 Task: Check the fees and policies of the first listing.
Action: Mouse moved to (859, 74)
Screenshot: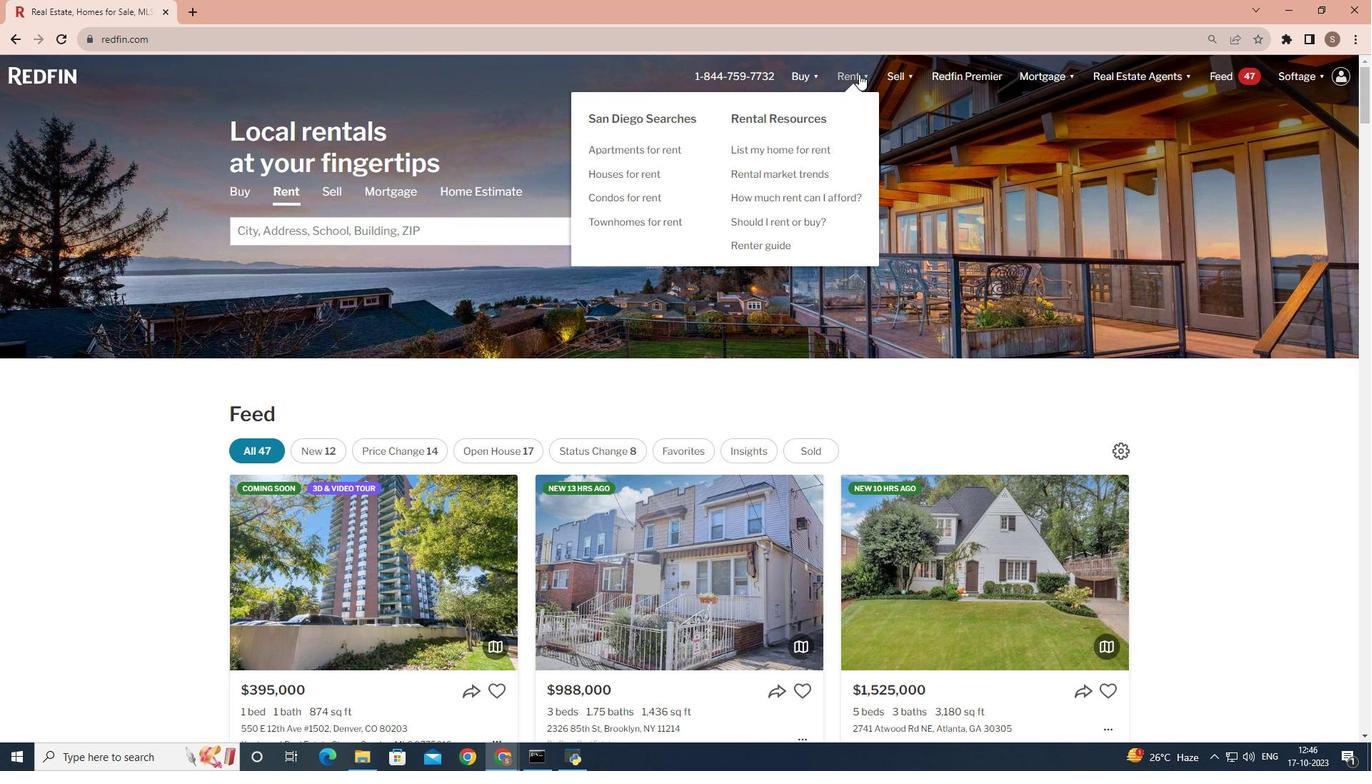 
Action: Mouse pressed left at (859, 74)
Screenshot: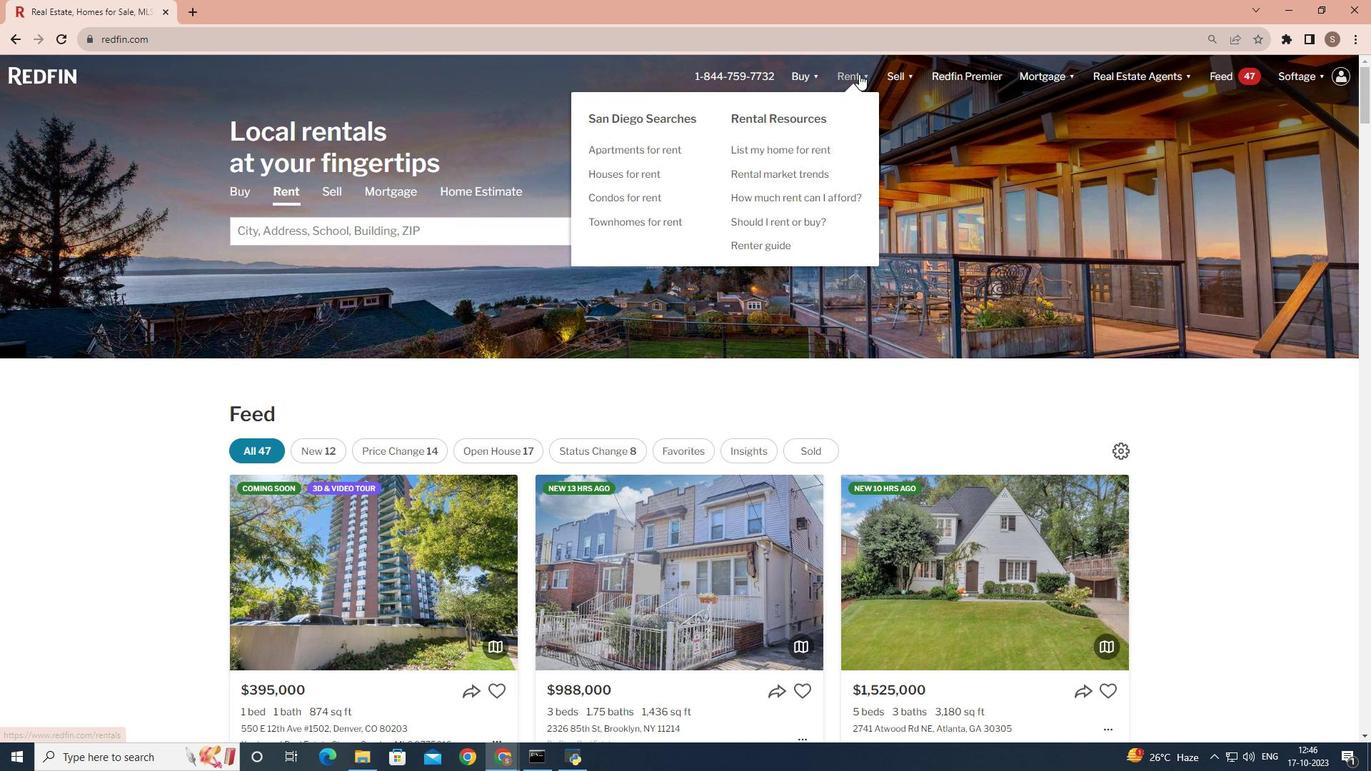 
Action: Mouse moved to (343, 399)
Screenshot: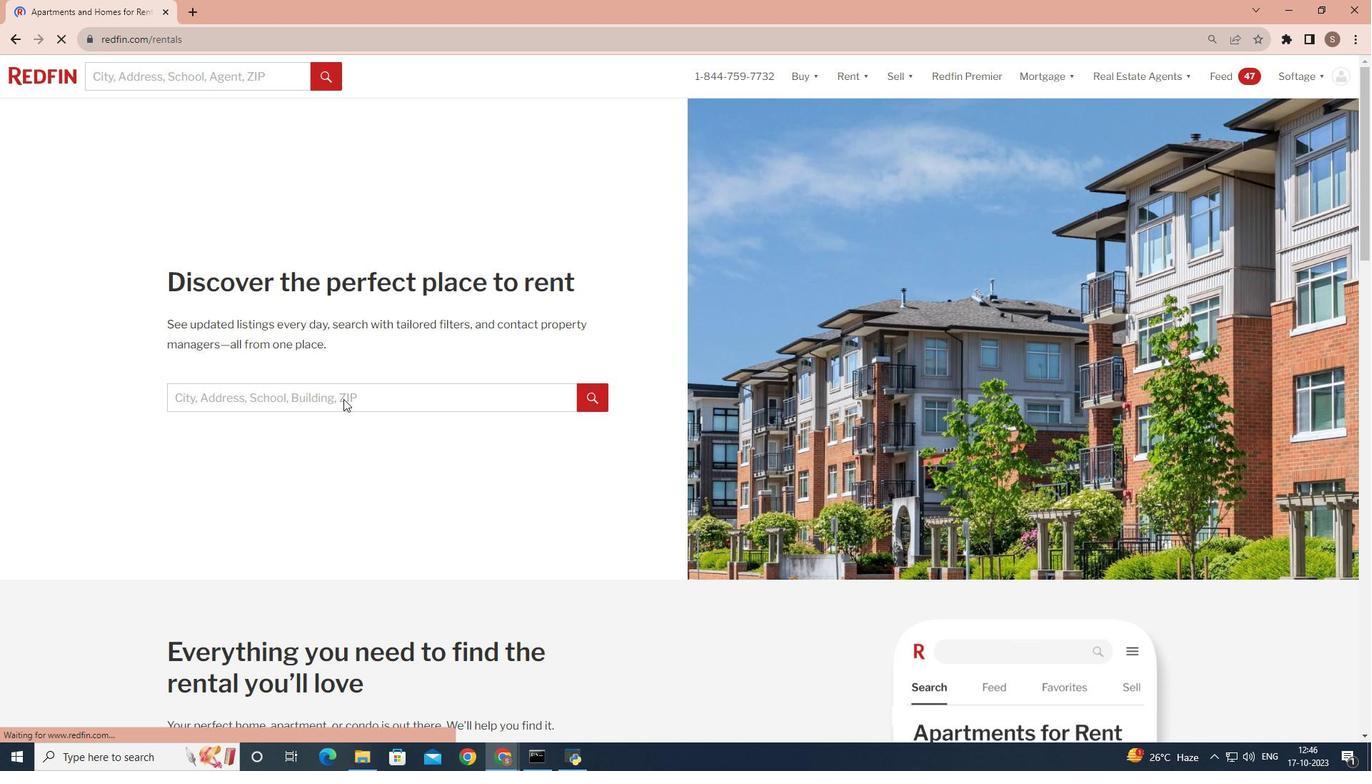 
Action: Mouse pressed left at (343, 399)
Screenshot: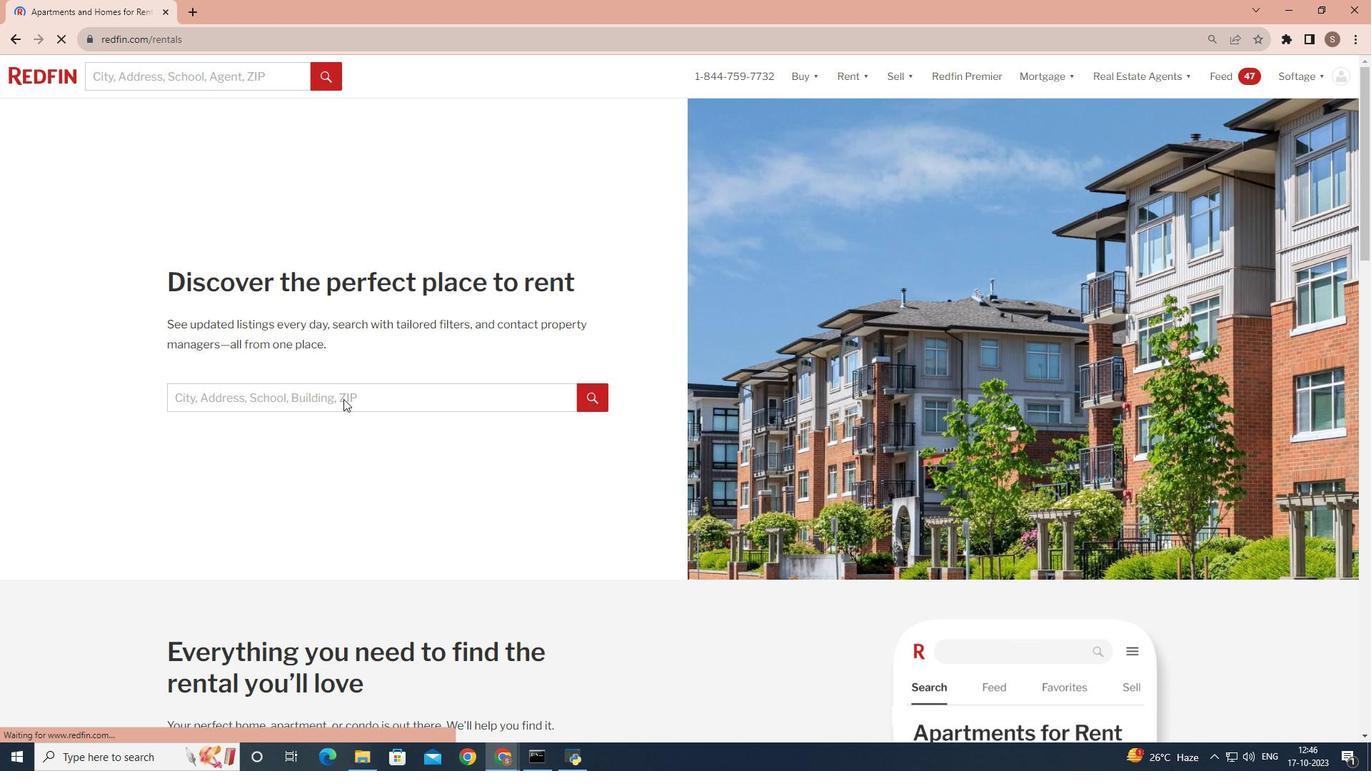 
Action: Mouse moved to (342, 400)
Screenshot: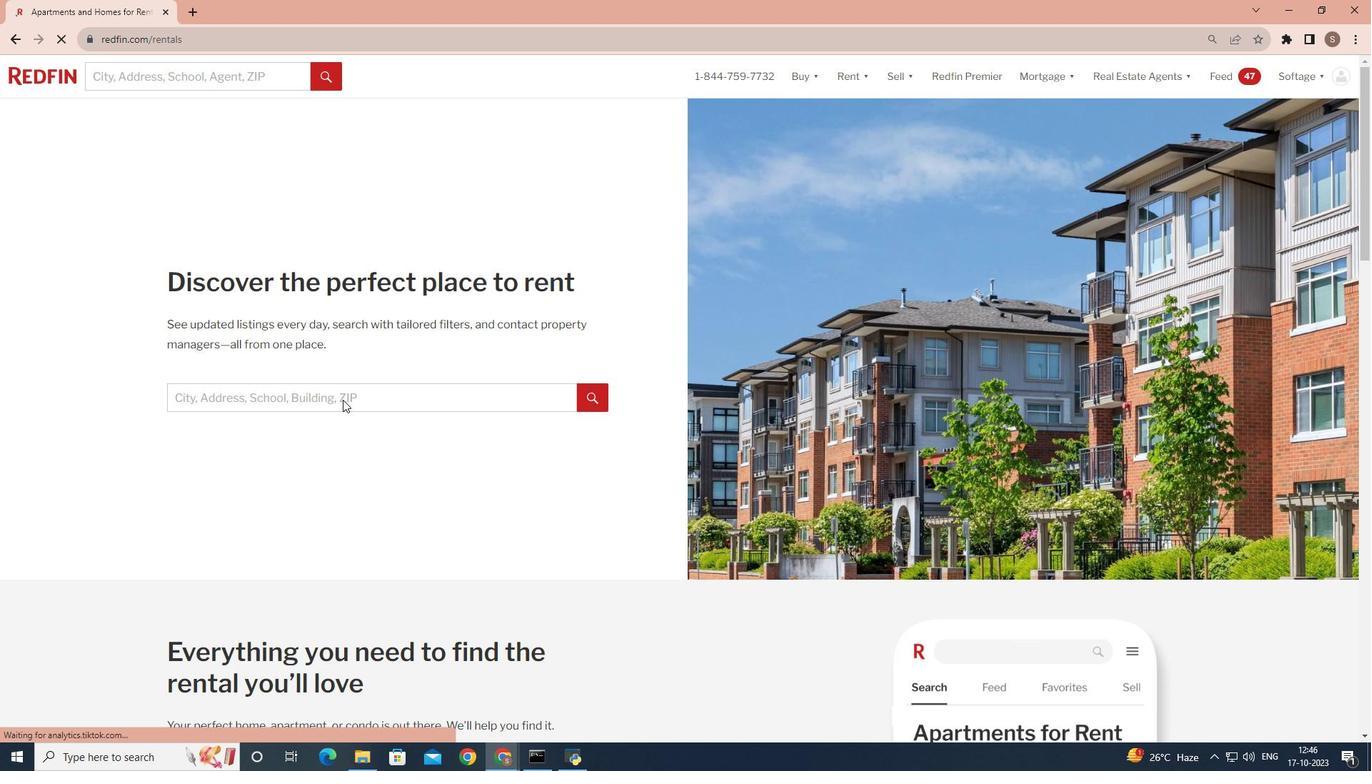 
Action: Mouse pressed left at (342, 400)
Screenshot: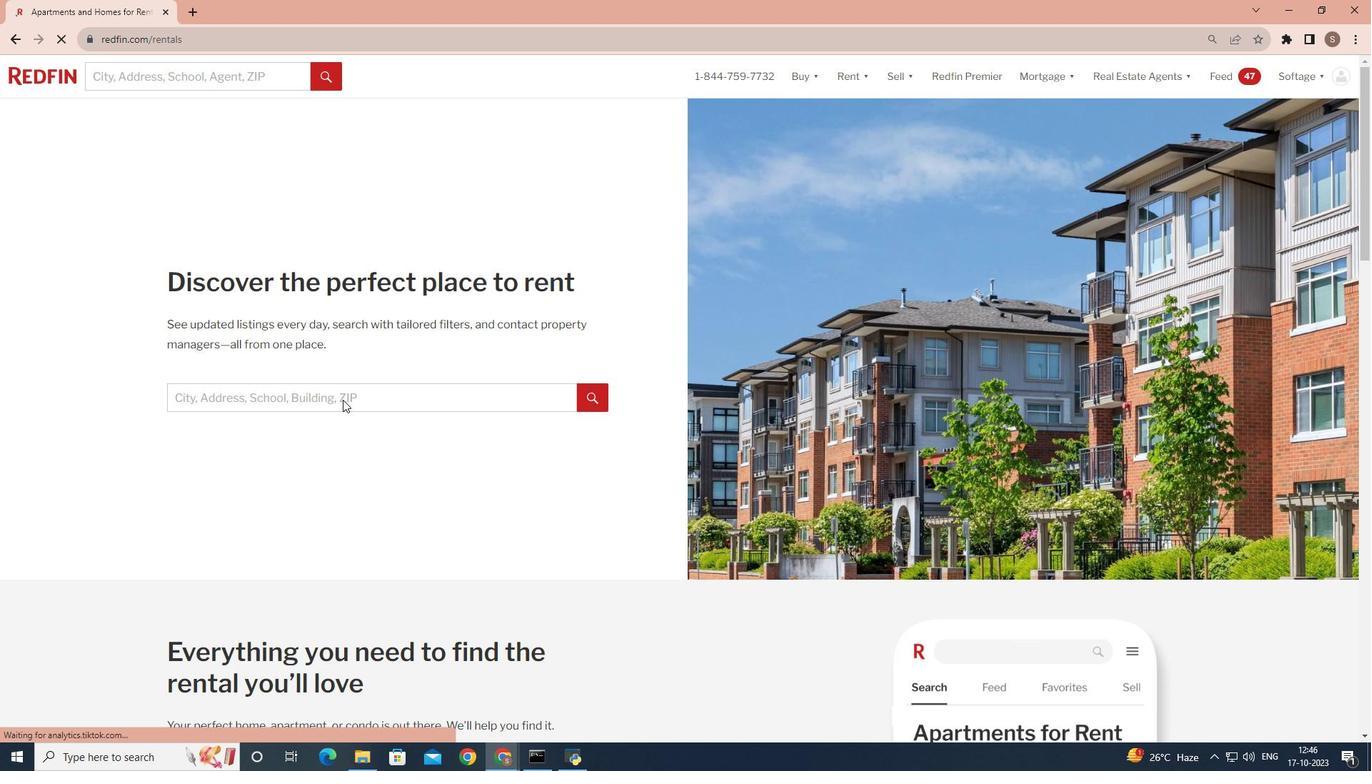 
Action: Mouse moved to (294, 398)
Screenshot: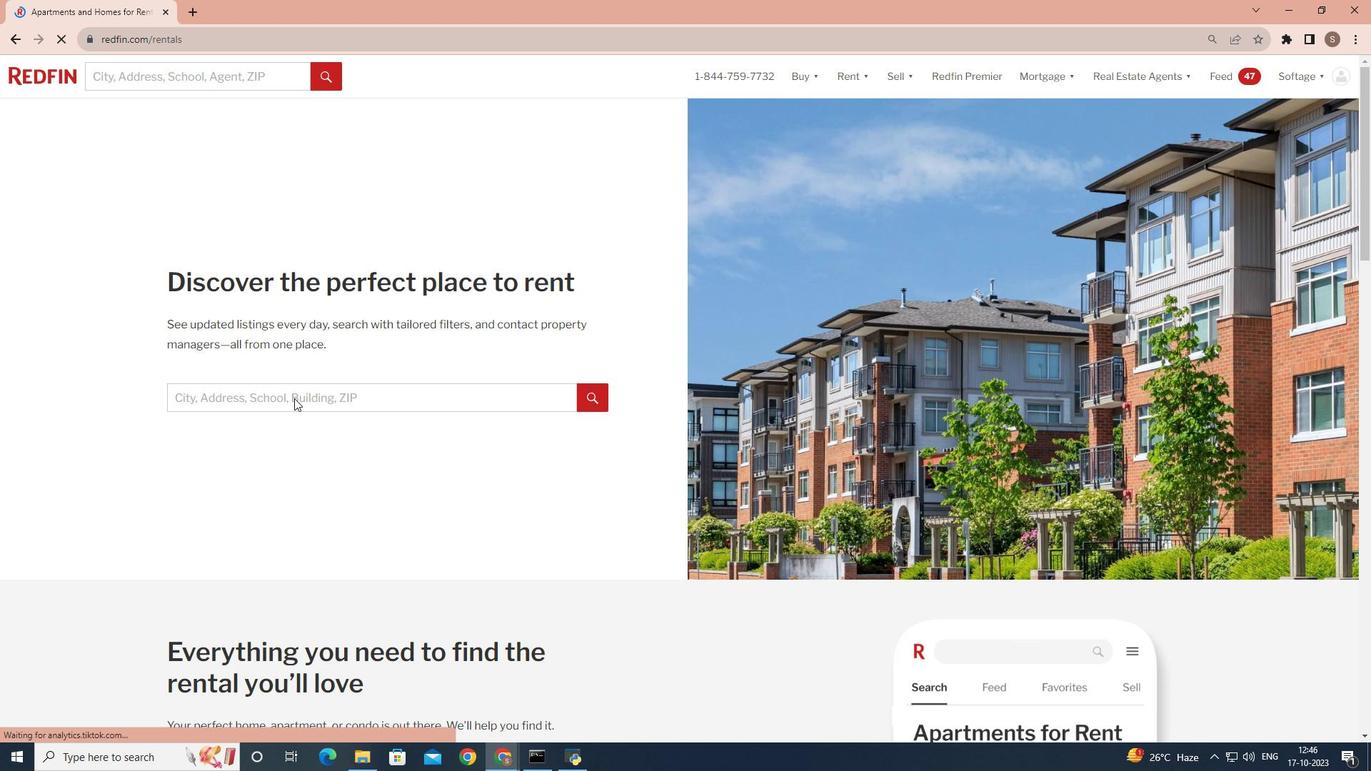 
Action: Mouse pressed left at (294, 398)
Screenshot: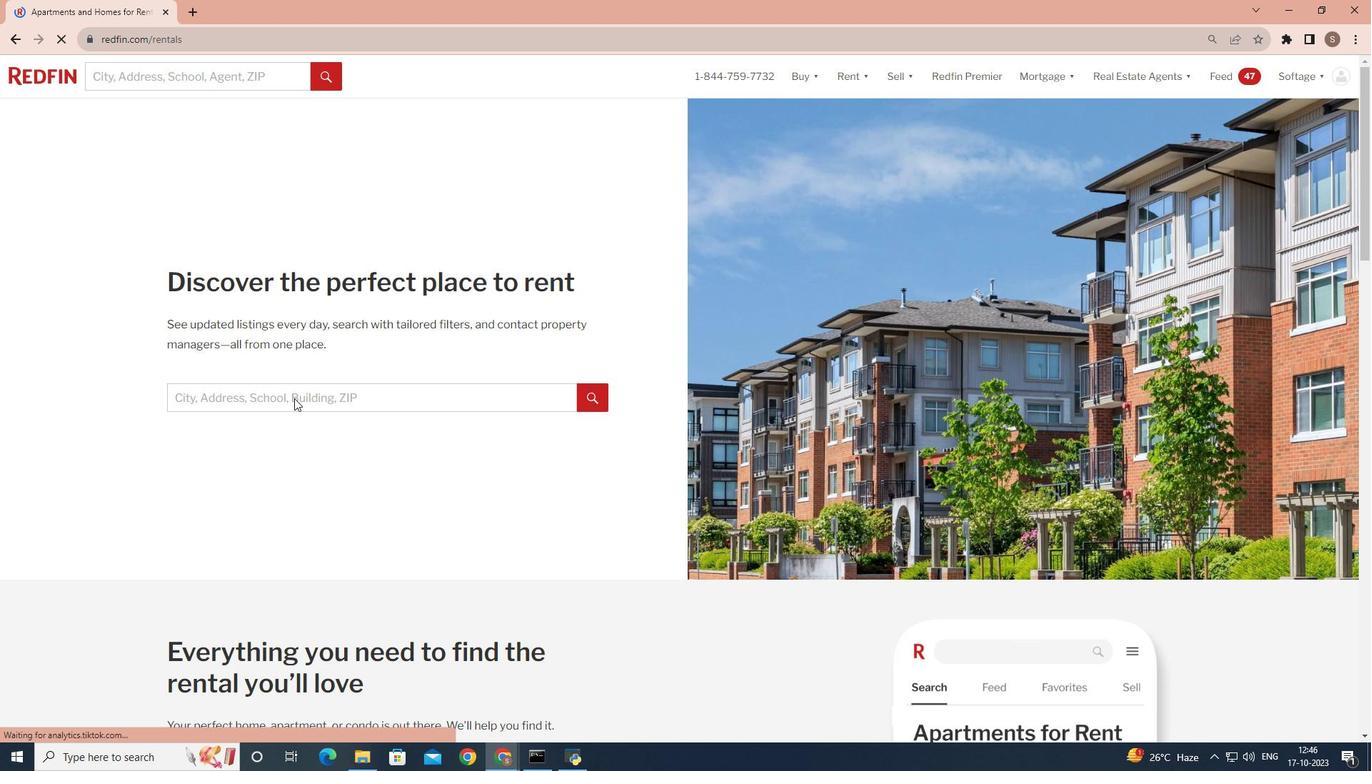 
Action: Mouse pressed left at (294, 398)
Screenshot: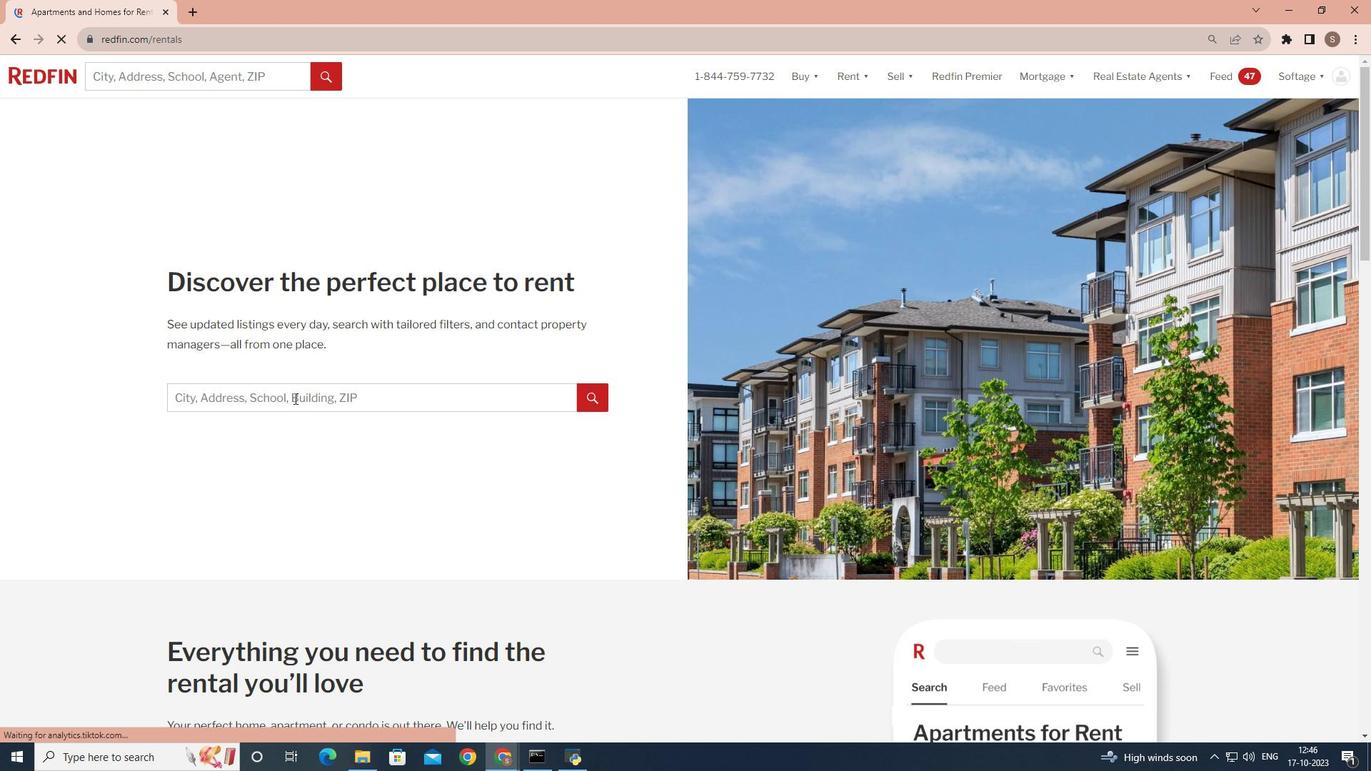 
Action: Key pressed <Key.shift>San<Key.space><Key.shift>Diego
Screenshot: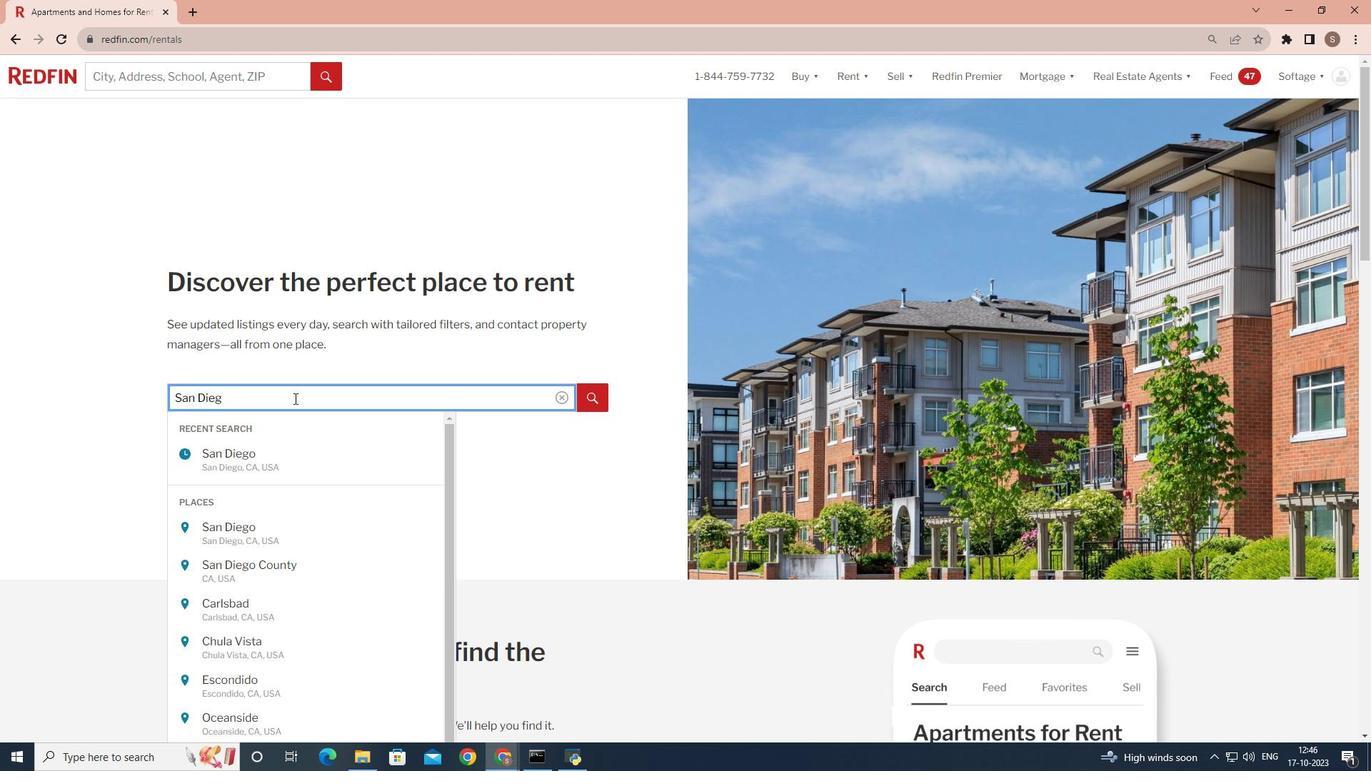 
Action: Mouse moved to (586, 398)
Screenshot: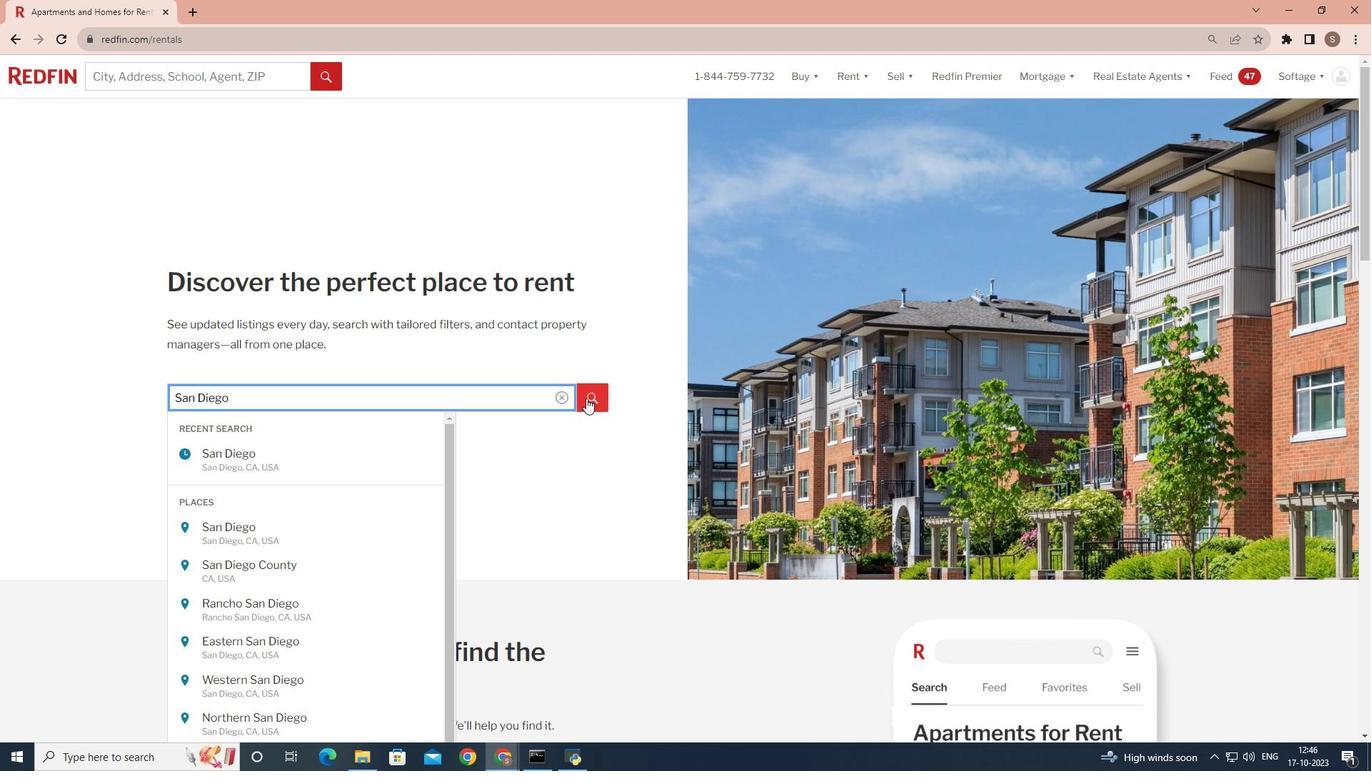 
Action: Mouse pressed left at (586, 398)
Screenshot: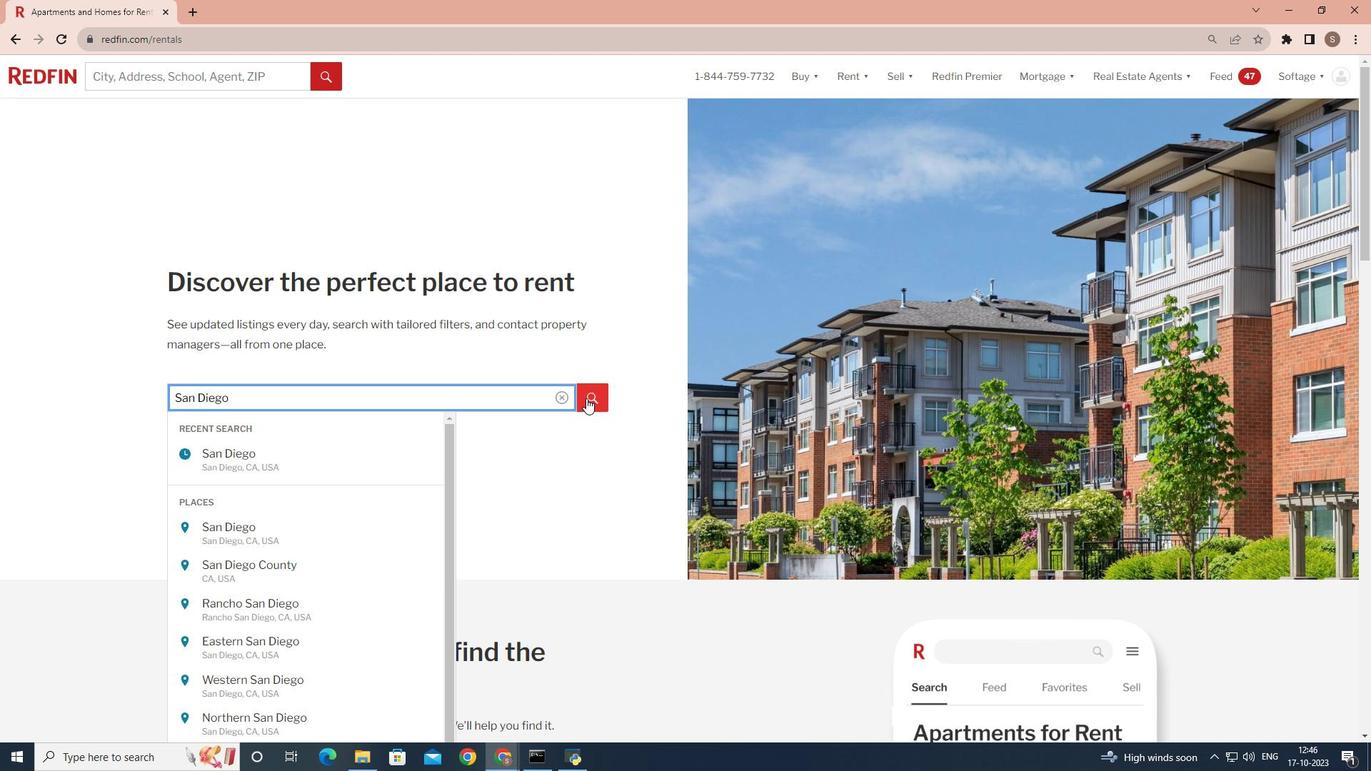 
Action: Mouse moved to (937, 365)
Screenshot: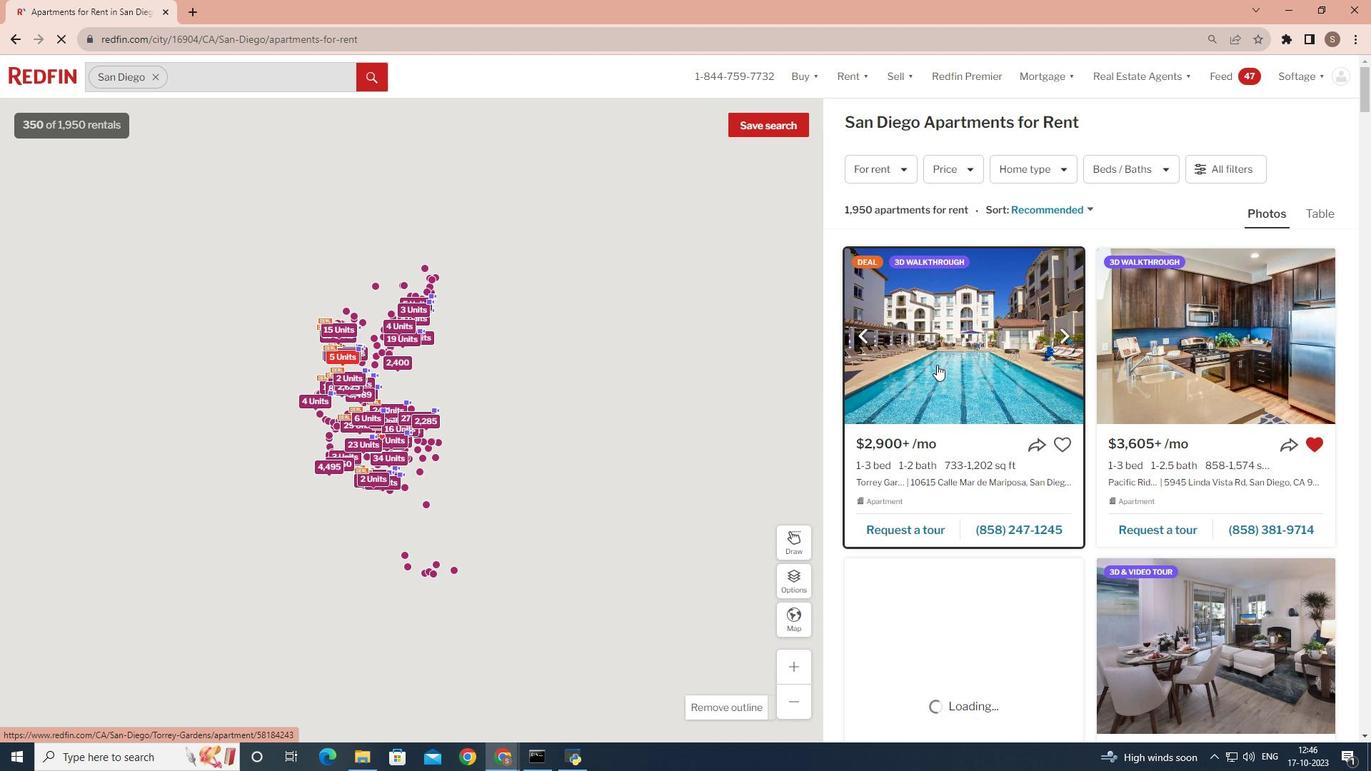 
Action: Mouse pressed left at (937, 365)
Screenshot: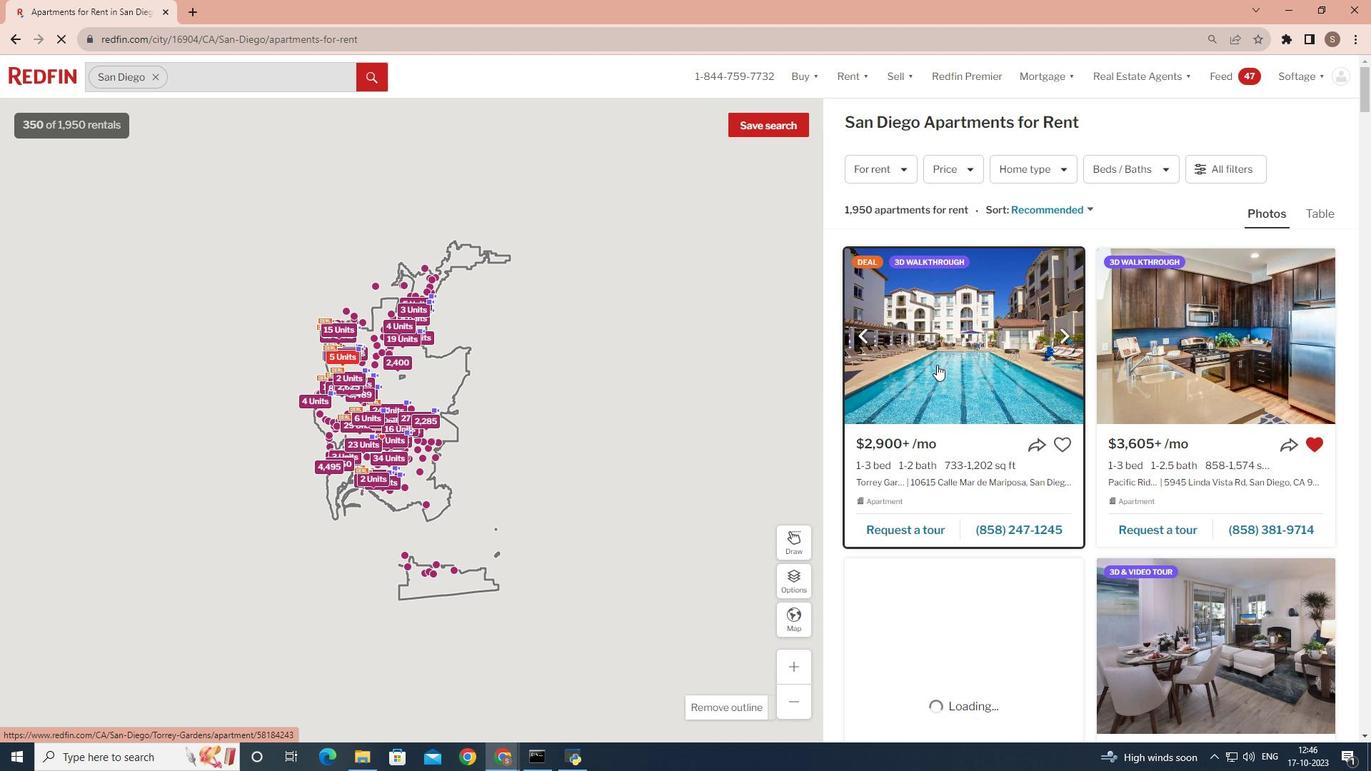 
Action: Mouse moved to (585, 117)
Screenshot: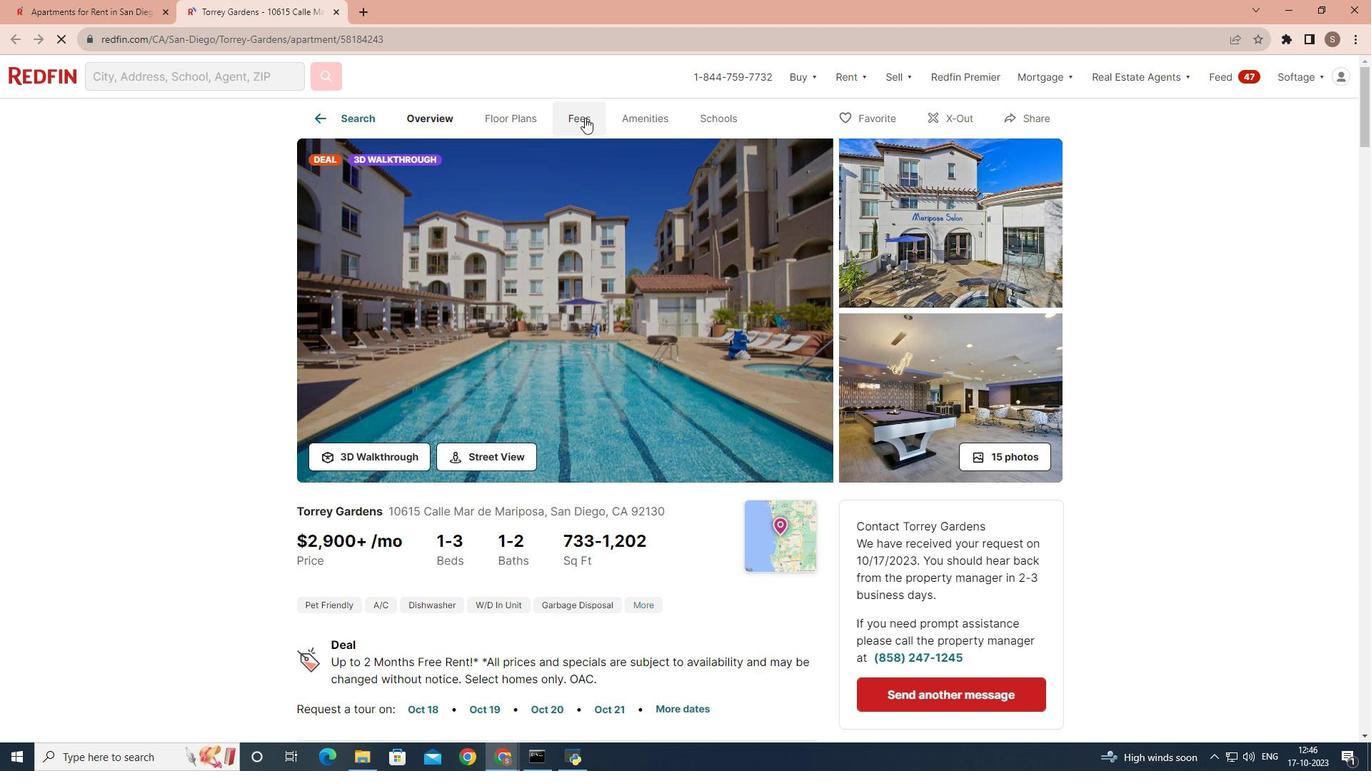 
Action: Mouse pressed left at (585, 117)
Screenshot: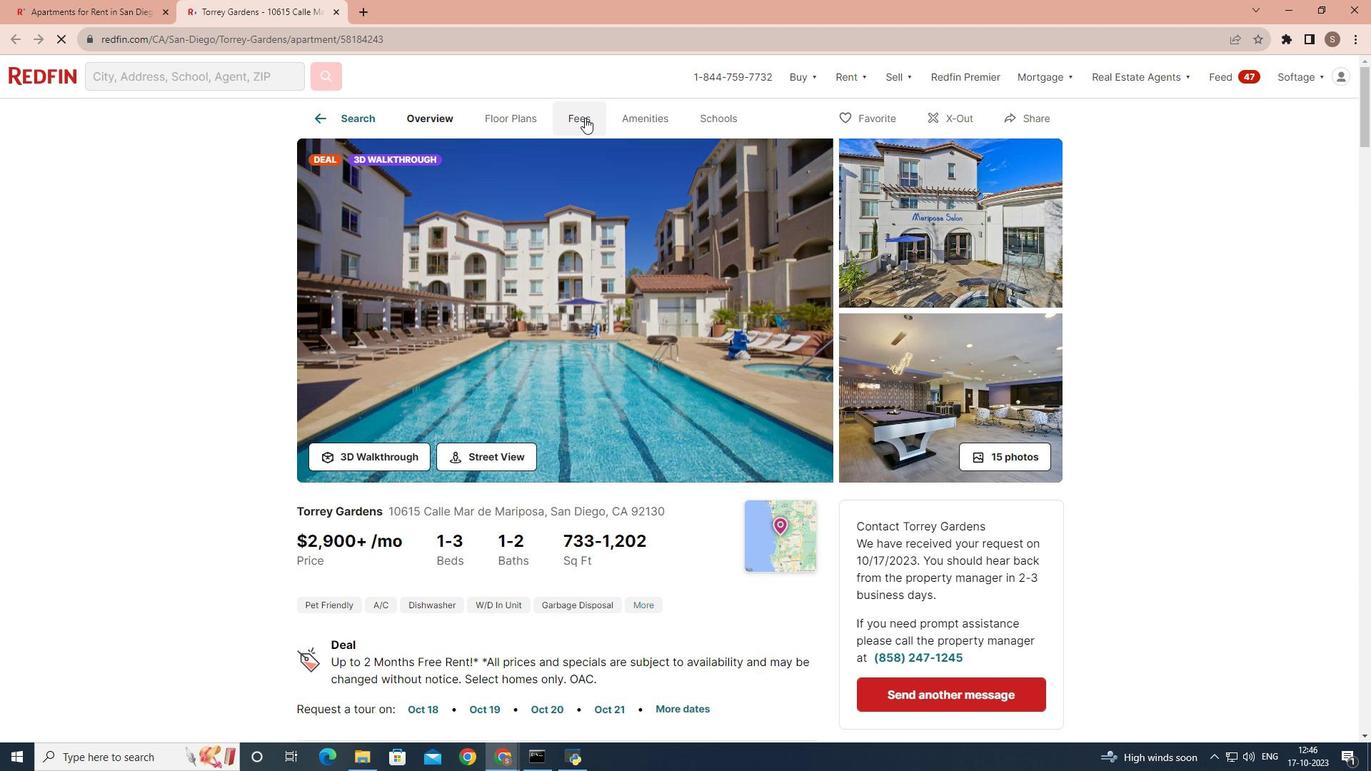 
Action: Mouse moved to (585, 117)
Screenshot: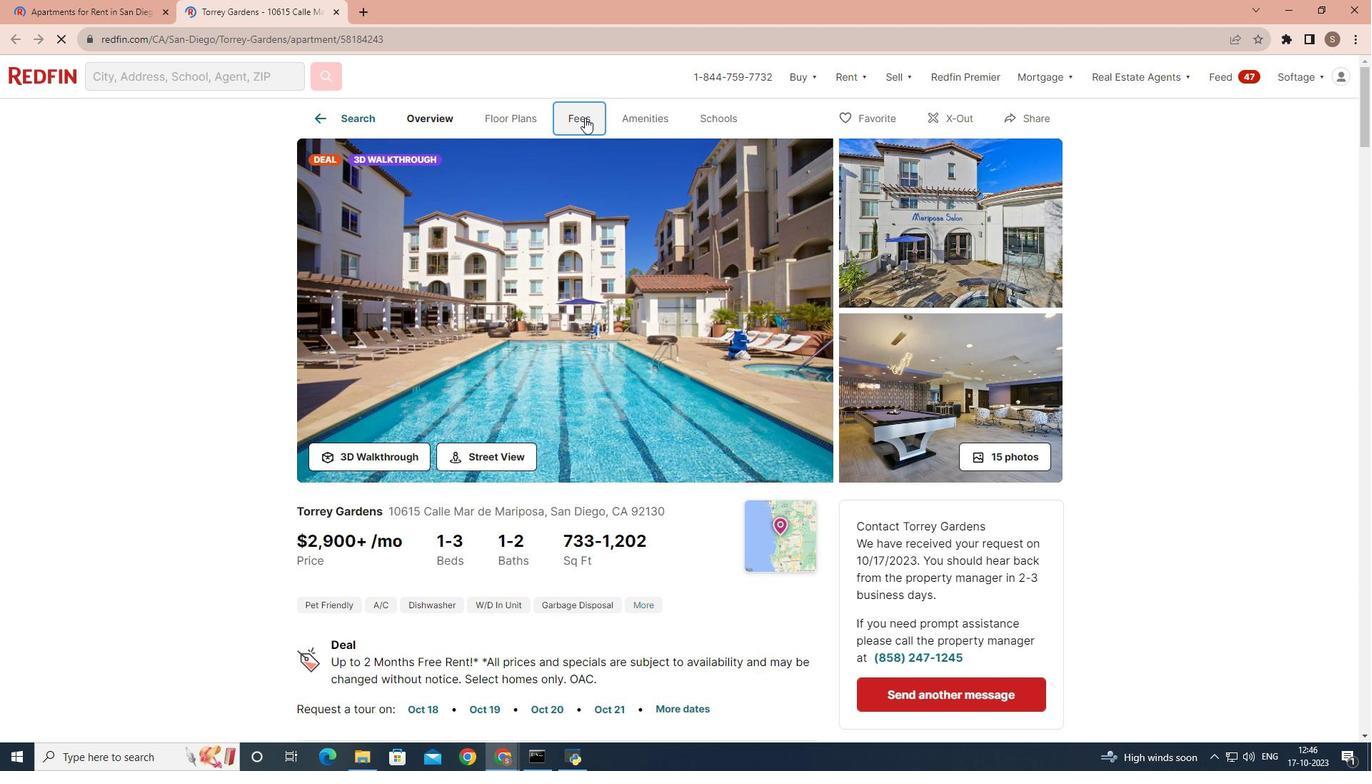 
Action: Mouse pressed left at (585, 117)
Screenshot: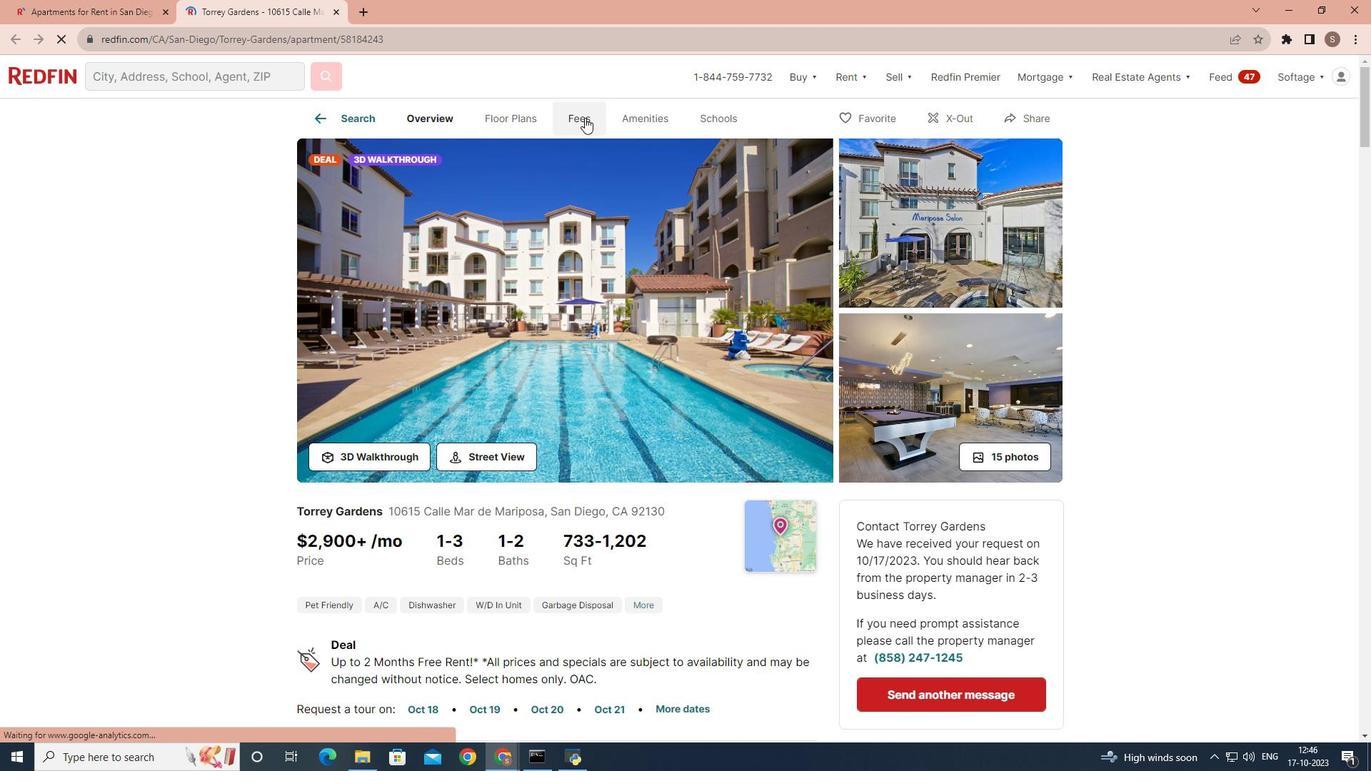 
Action: Mouse moved to (565, 251)
Screenshot: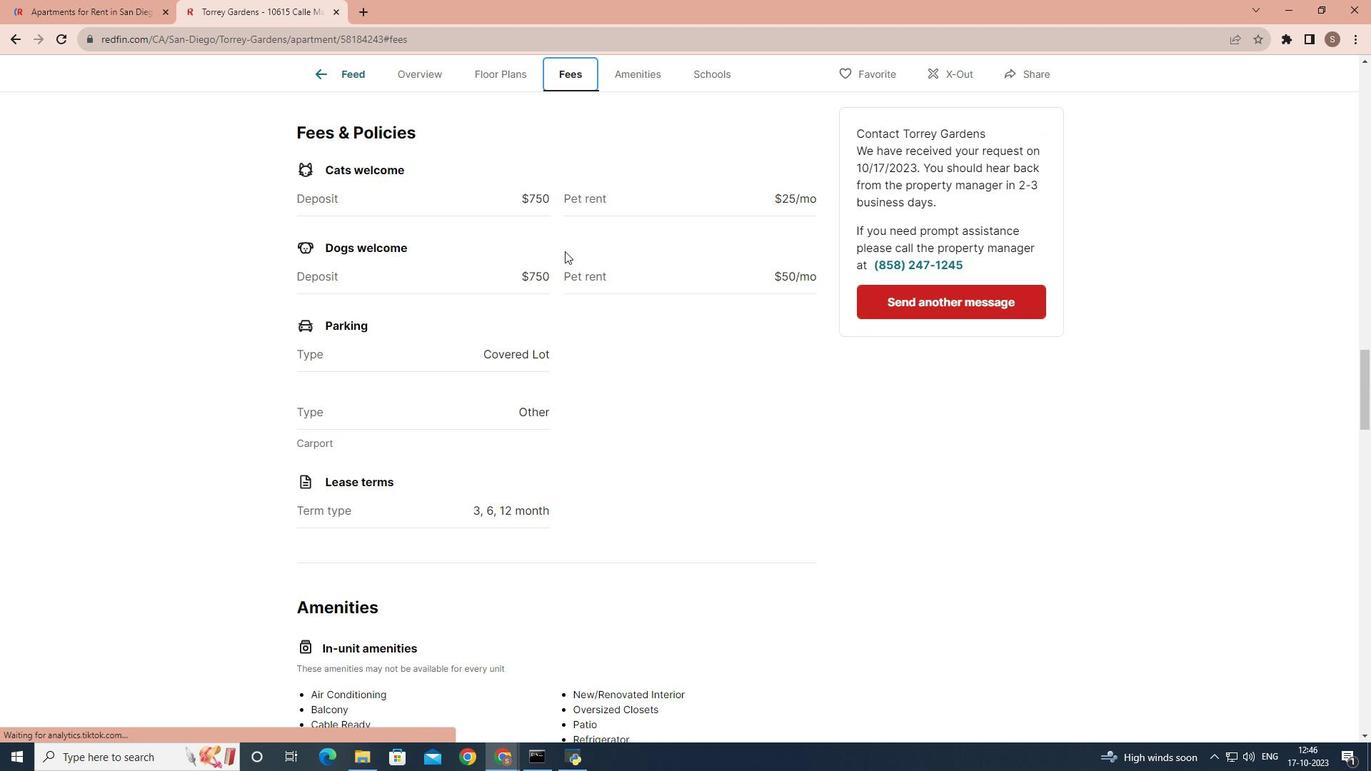 
